 Task: In editors choice allow editorial notifications turn off.
Action: Mouse moved to (750, 64)
Screenshot: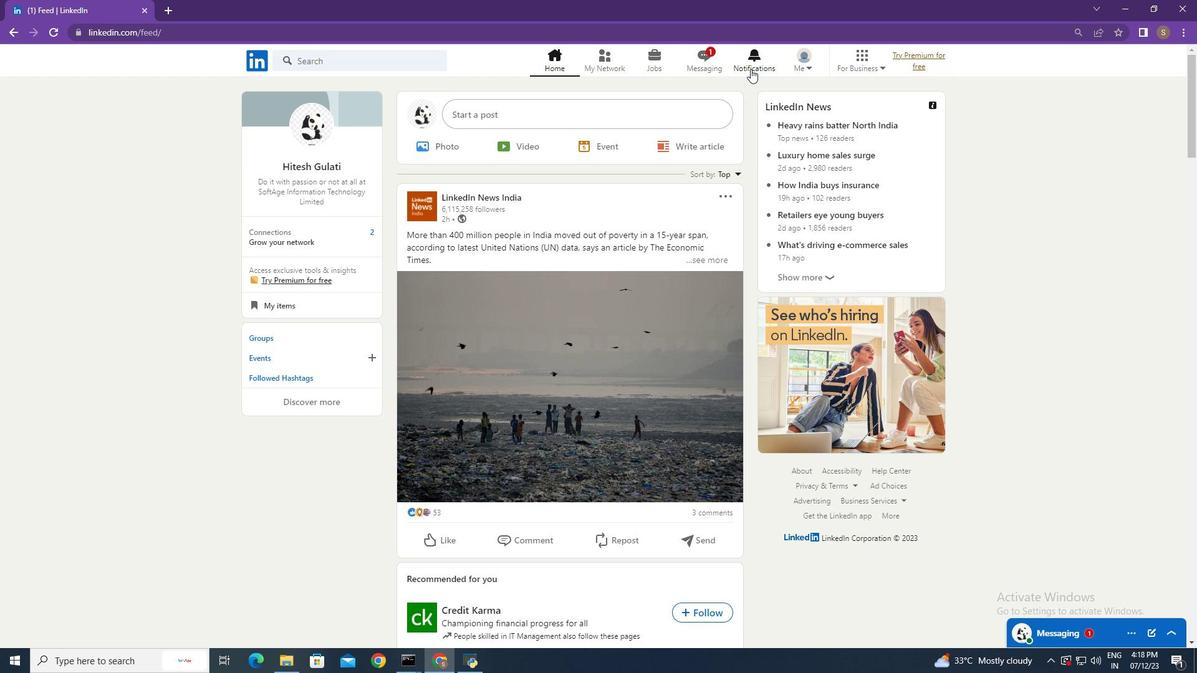 
Action: Mouse pressed left at (750, 64)
Screenshot: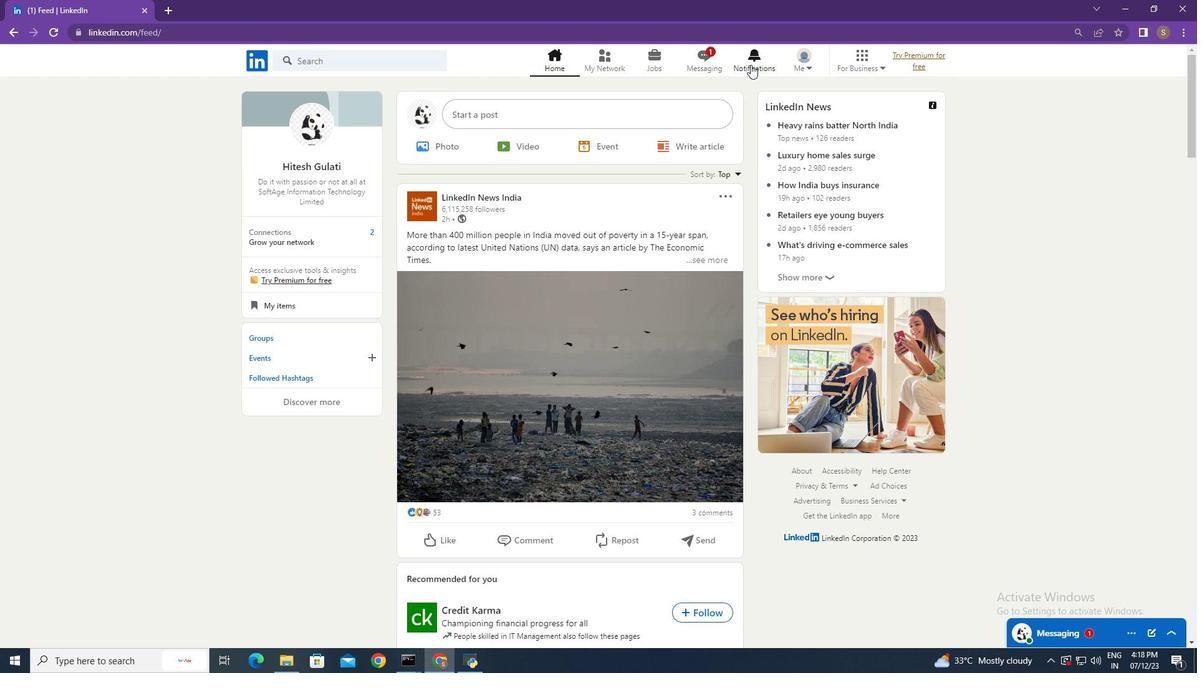 
Action: Mouse moved to (288, 139)
Screenshot: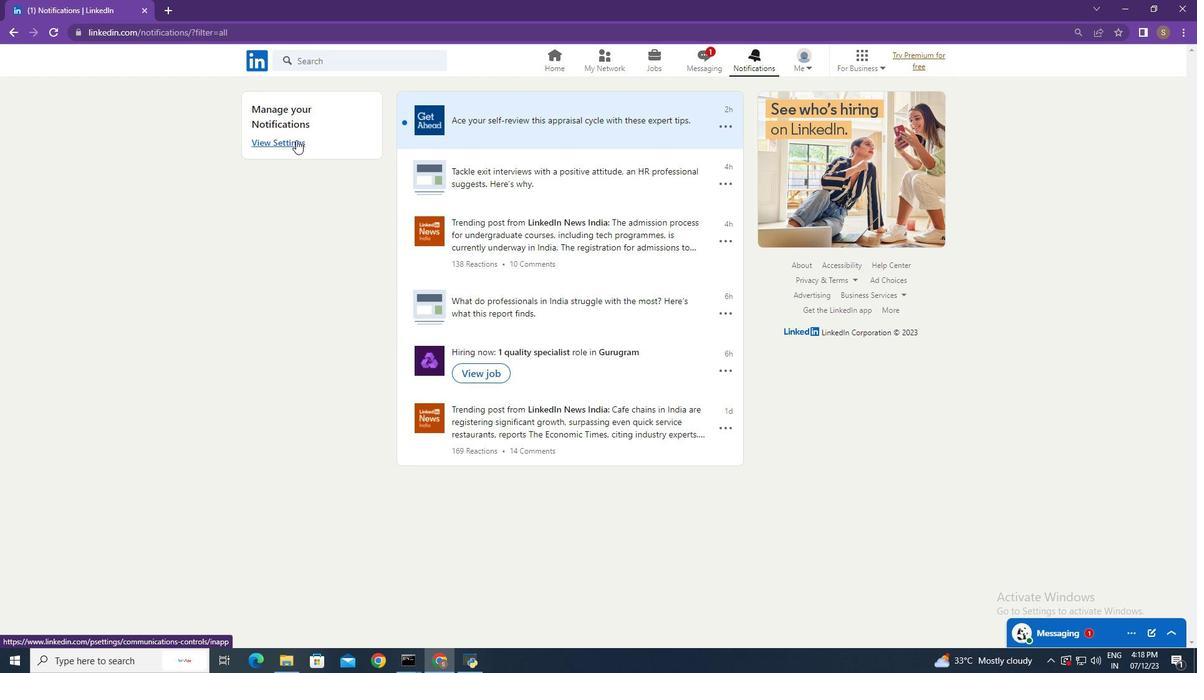 
Action: Mouse pressed left at (288, 139)
Screenshot: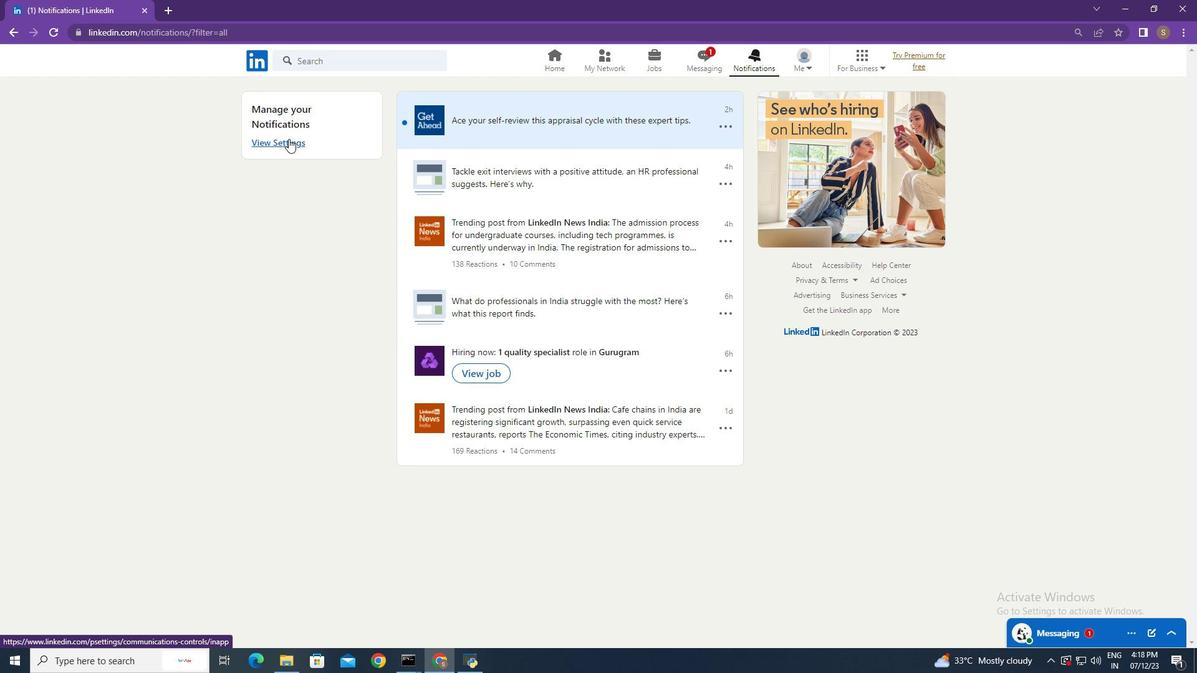 
Action: Mouse moved to (764, 448)
Screenshot: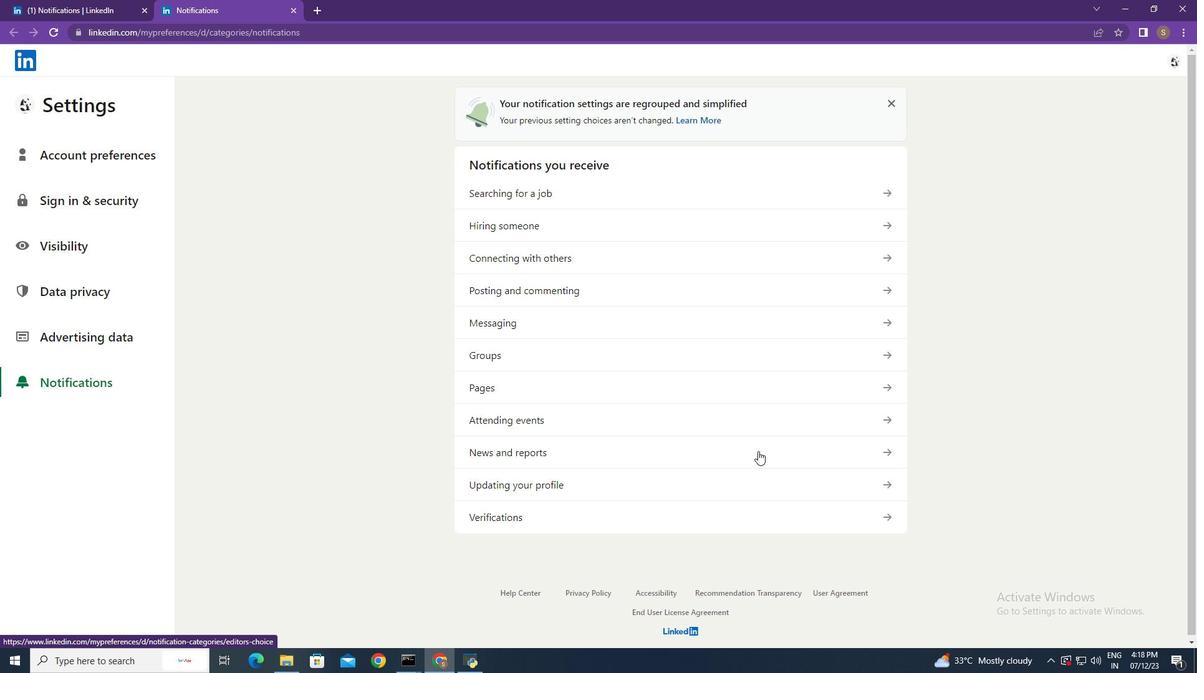 
Action: Mouse pressed left at (764, 448)
Screenshot: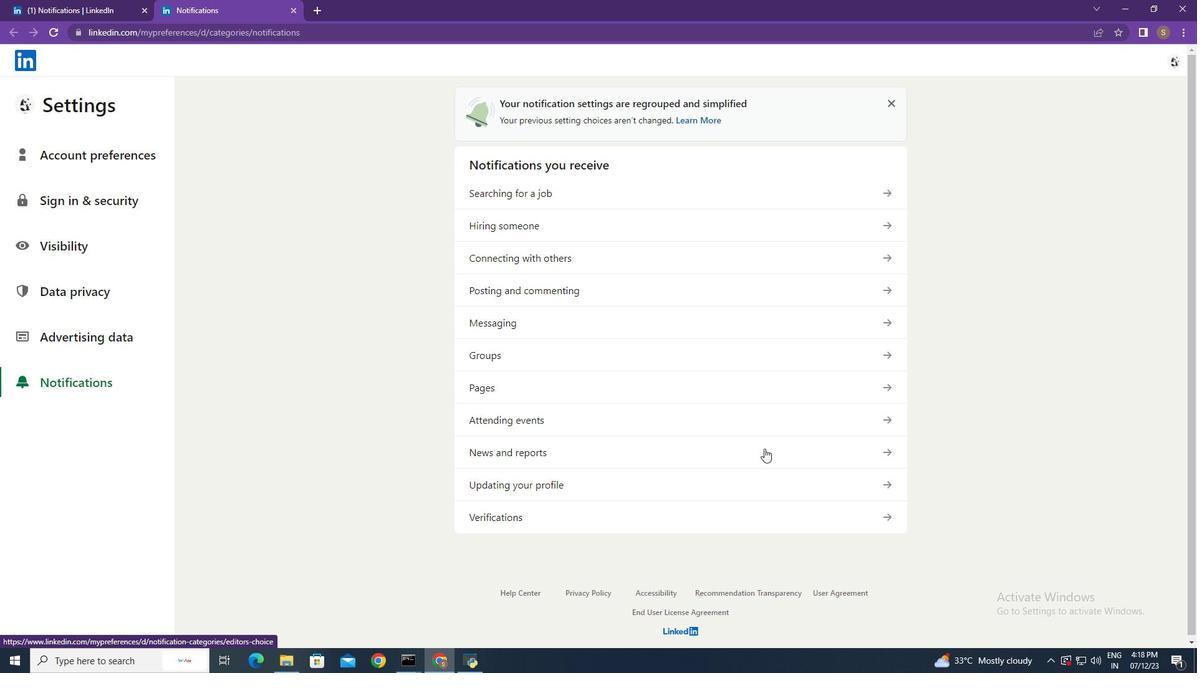 
Action: Mouse moved to (874, 182)
Screenshot: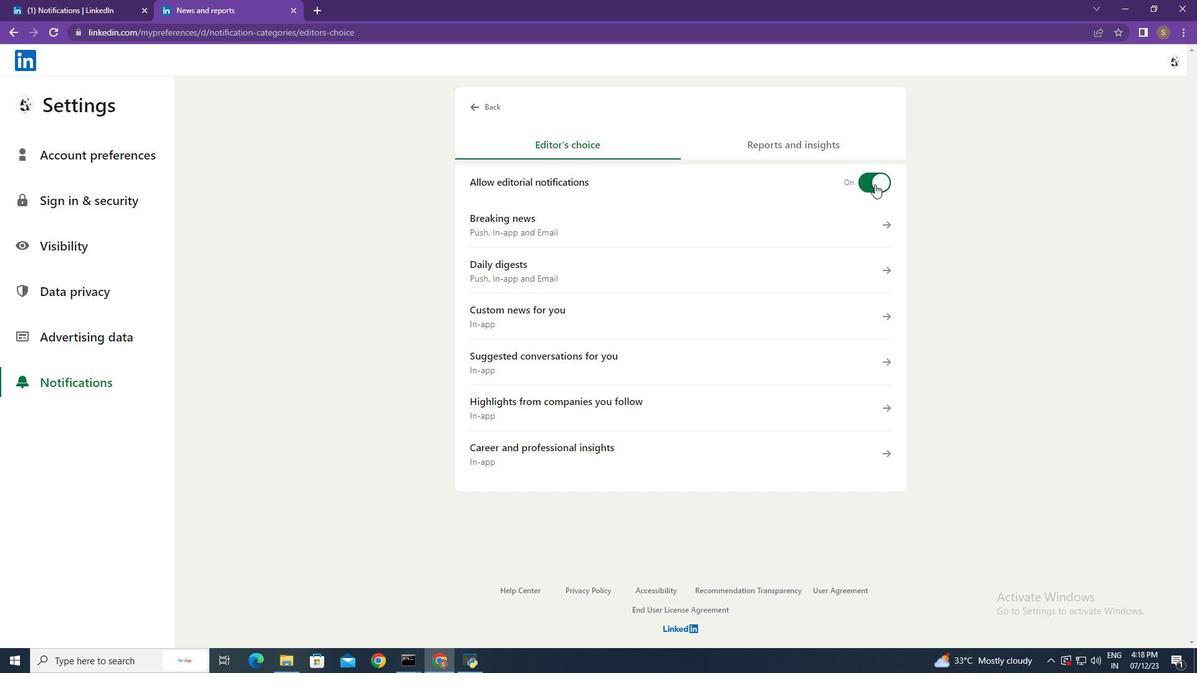 
Action: Mouse pressed left at (874, 182)
Screenshot: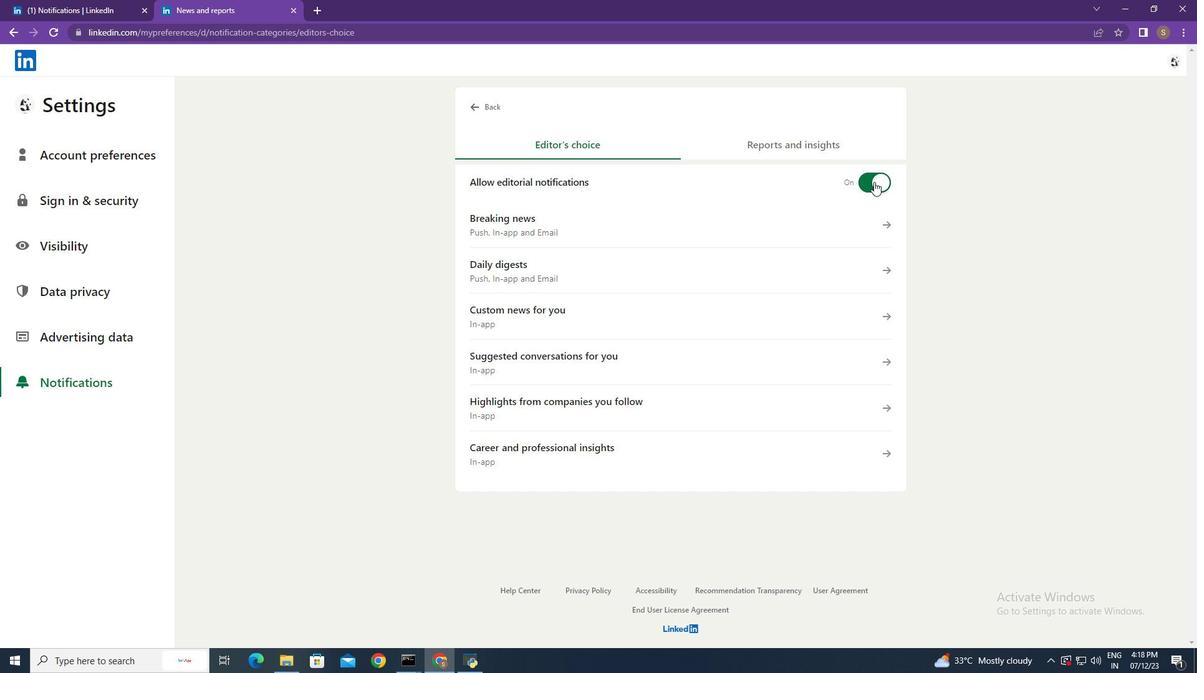 
Action: Mouse moved to (1008, 182)
Screenshot: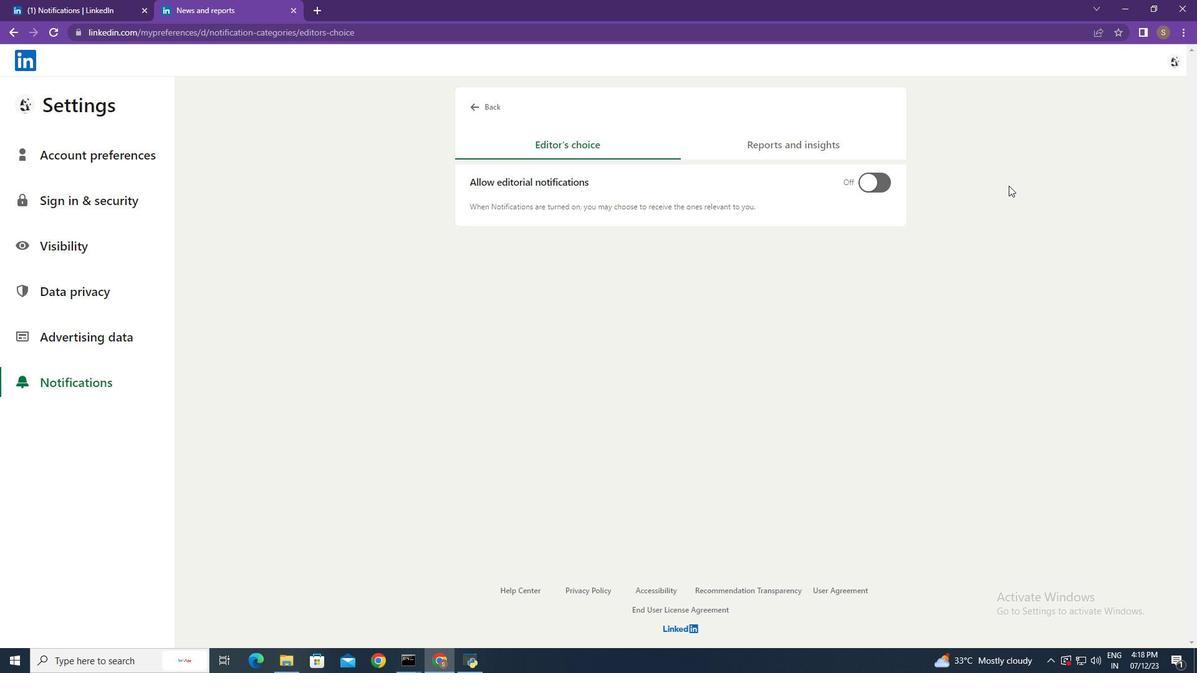 
